 Task: Select the theme automatic.
Action: Mouse moved to (1063, 56)
Screenshot: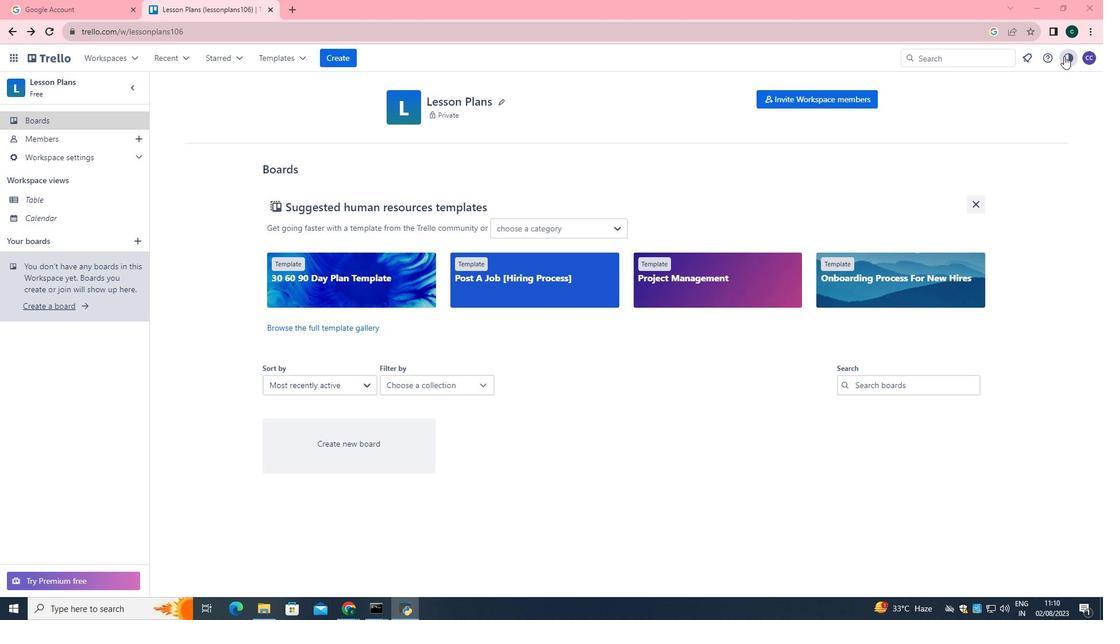
Action: Mouse pressed left at (1063, 56)
Screenshot: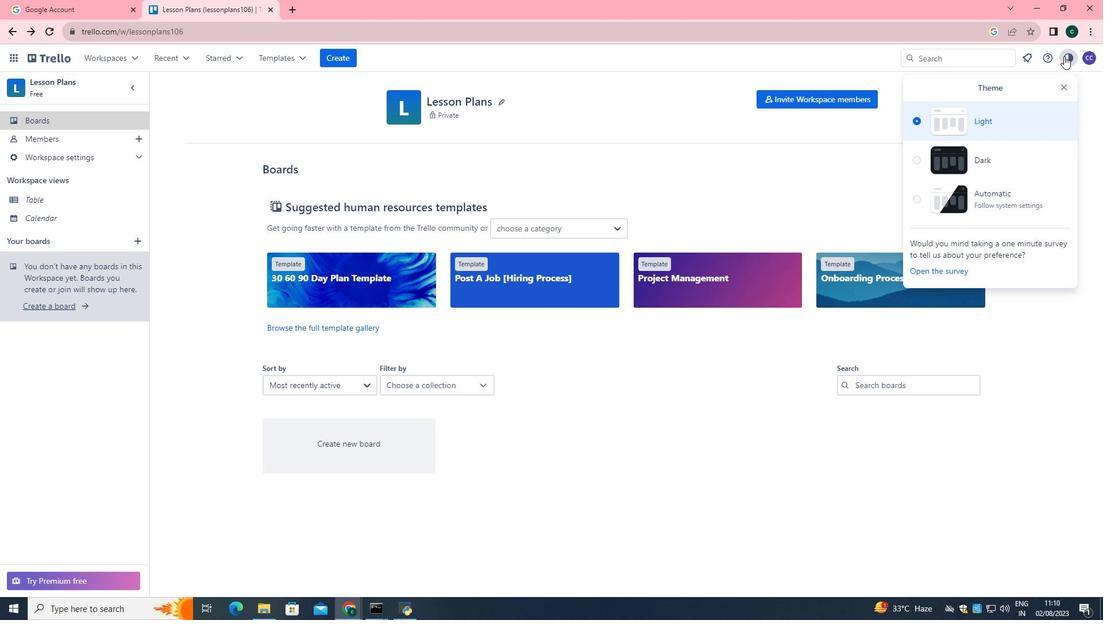
Action: Mouse moved to (1009, 201)
Screenshot: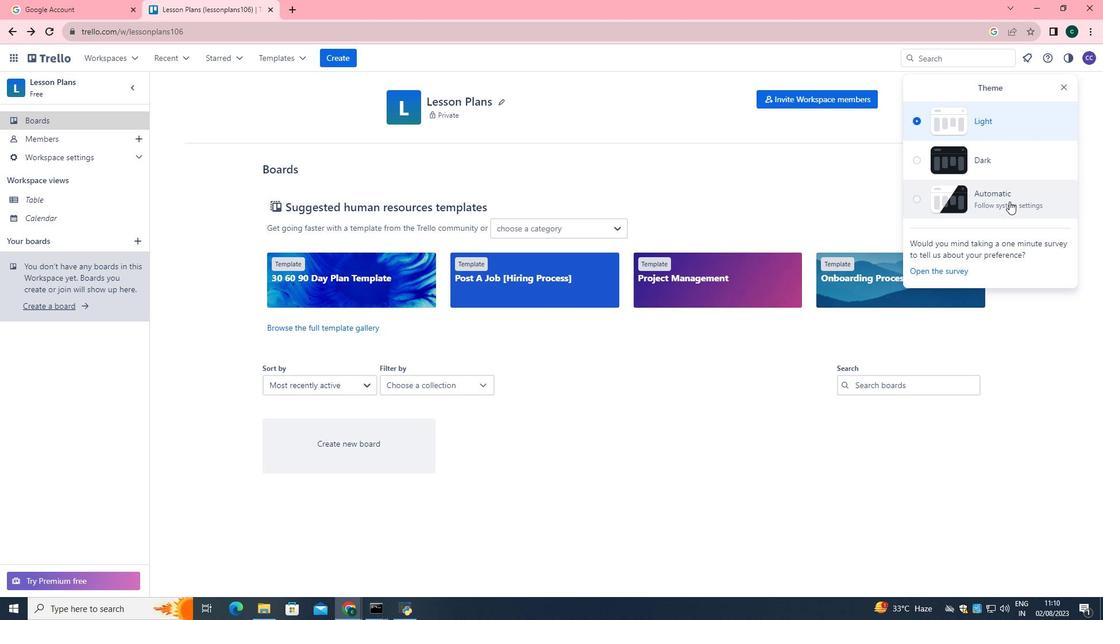 
Action: Mouse pressed left at (1009, 201)
Screenshot: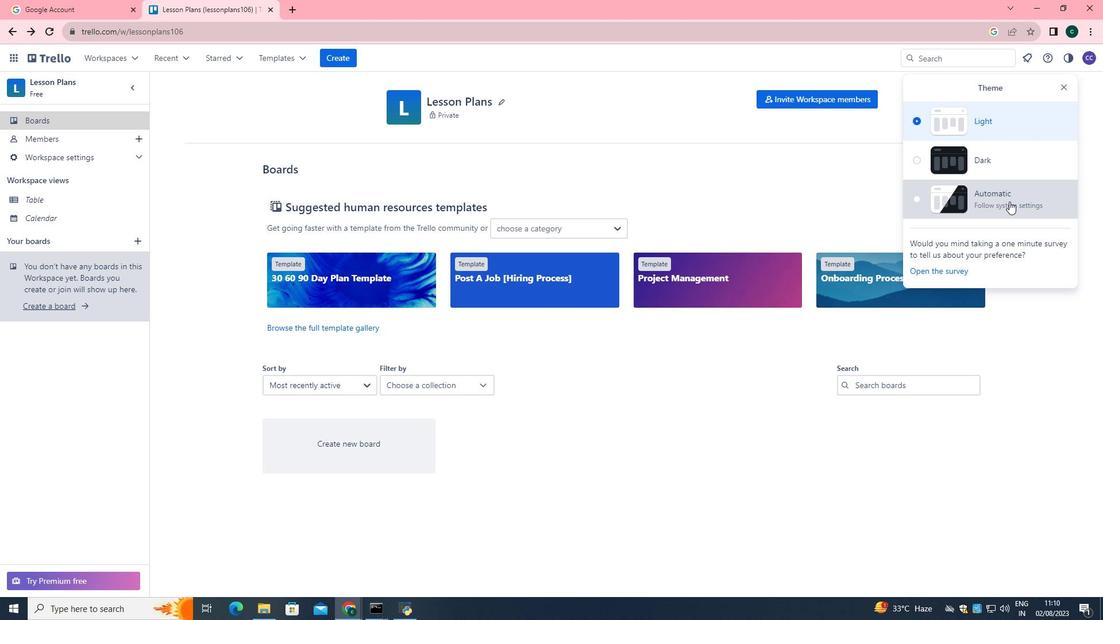 
